 Task: Change the theme to dark mode on the Google Flights website.
Action: Mouse pressed left at (534, 123)
Screenshot: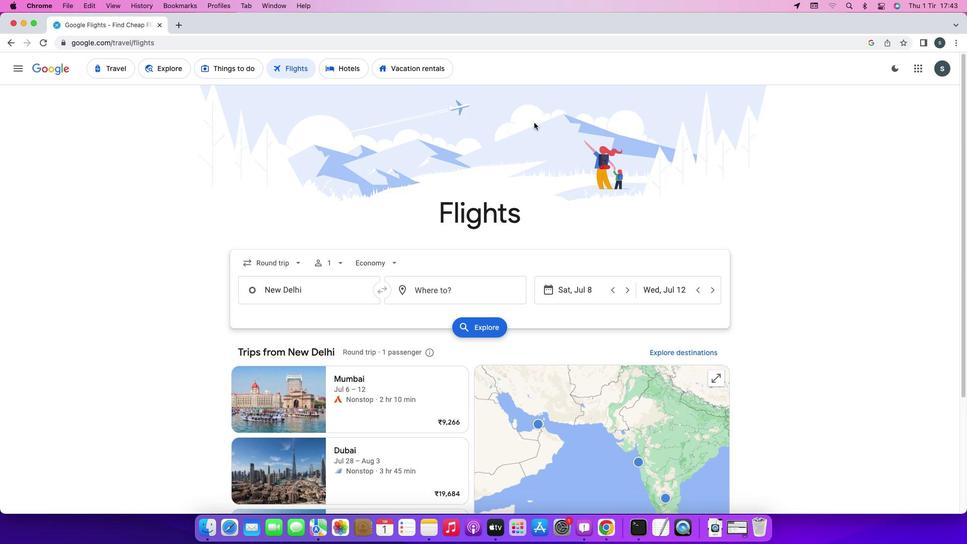 
Action: Mouse moved to (898, 66)
Screenshot: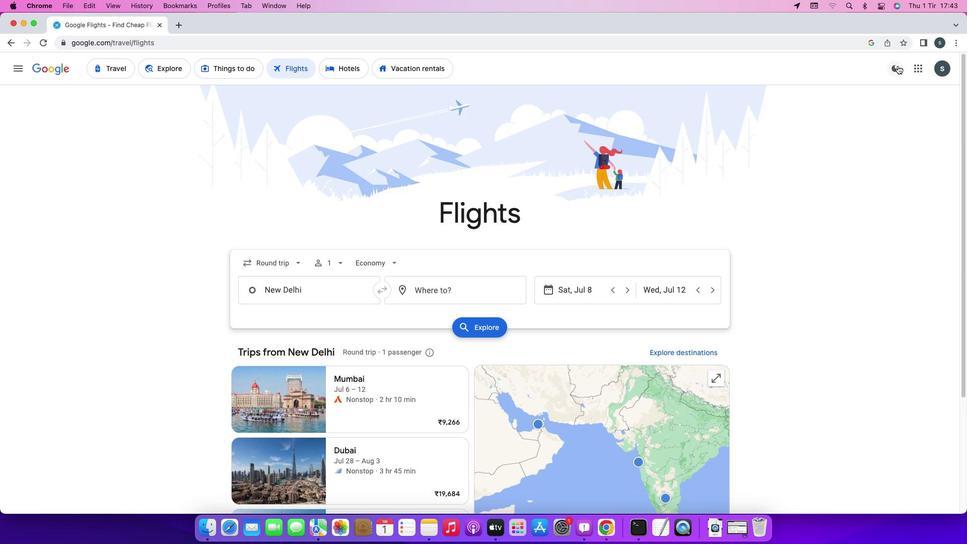 
Action: Mouse pressed left at (898, 66)
Screenshot: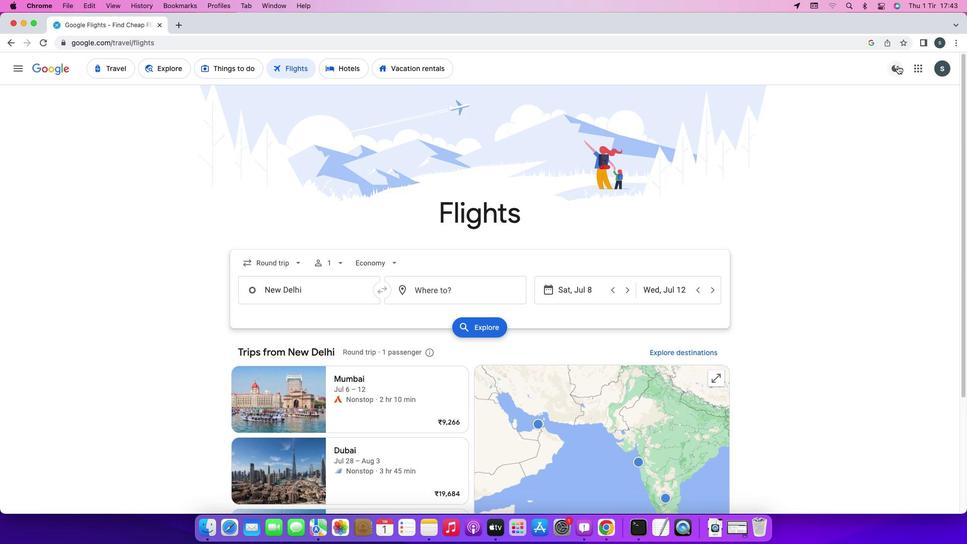 
Action: Mouse moved to (853, 135)
Screenshot: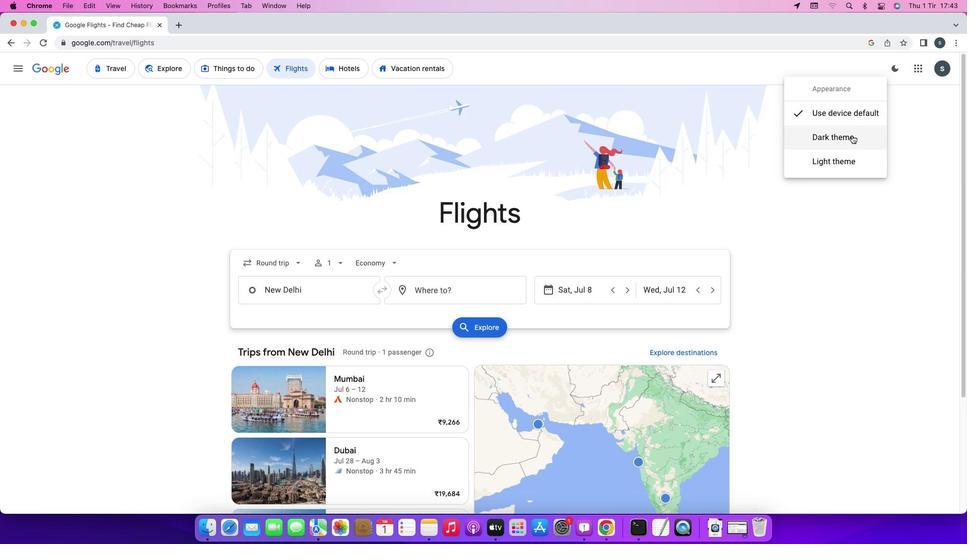 
Action: Mouse pressed left at (853, 135)
Screenshot: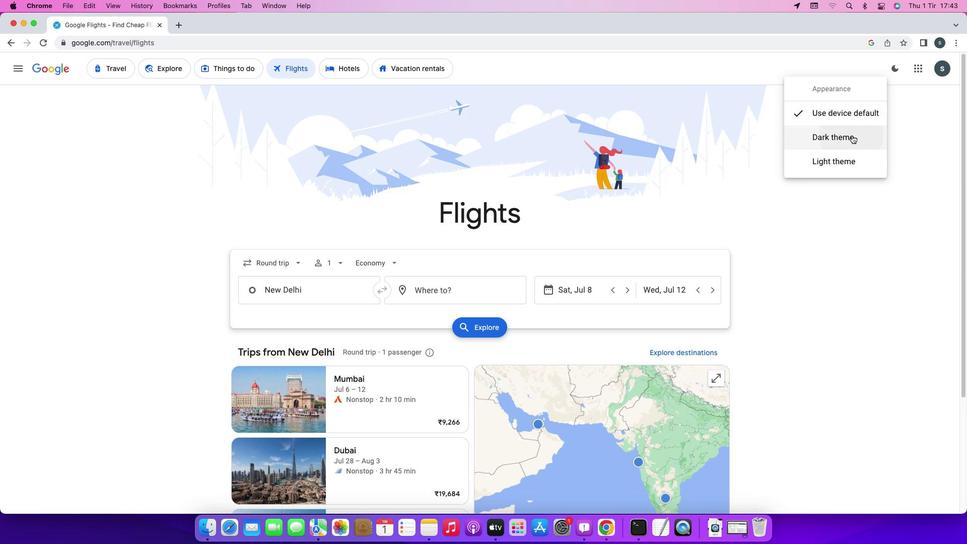 
Action: Mouse moved to (826, 183)
Screenshot: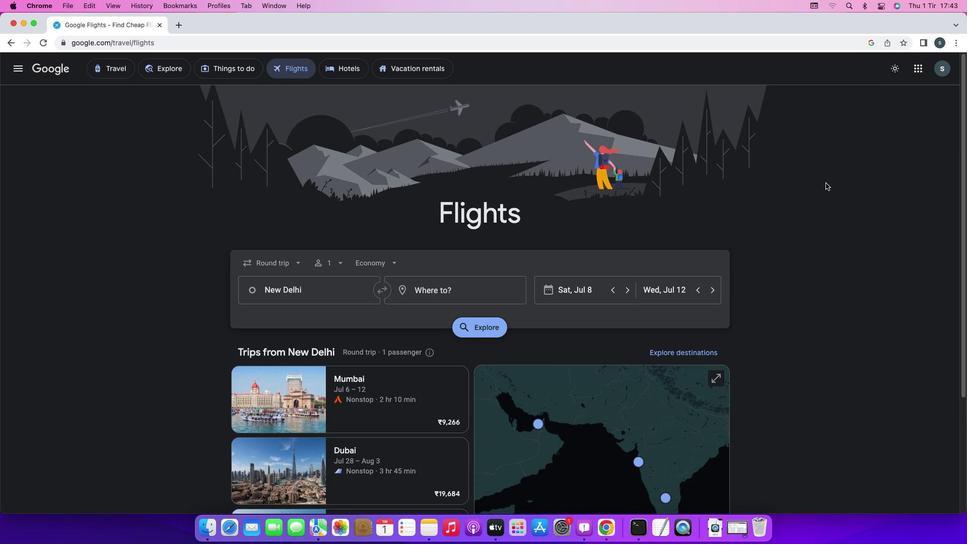 
